 Task: Add a field from the Popular template Effort Level a blank project AutoBoost
Action: Mouse moved to (87, 283)
Screenshot: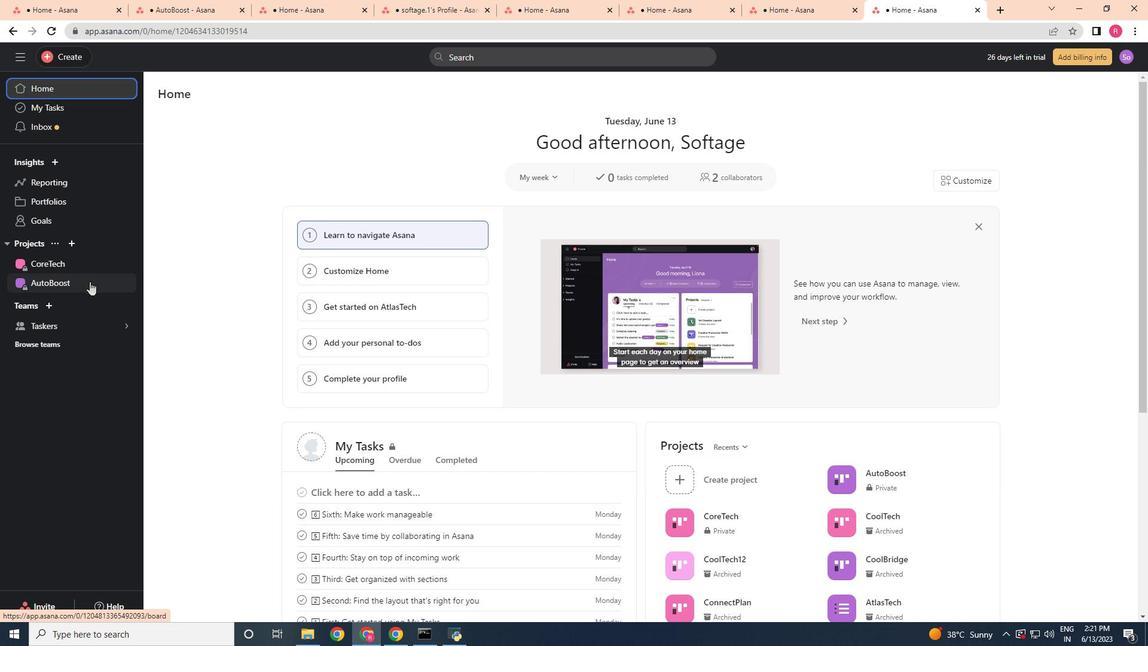 
Action: Mouse pressed left at (87, 283)
Screenshot: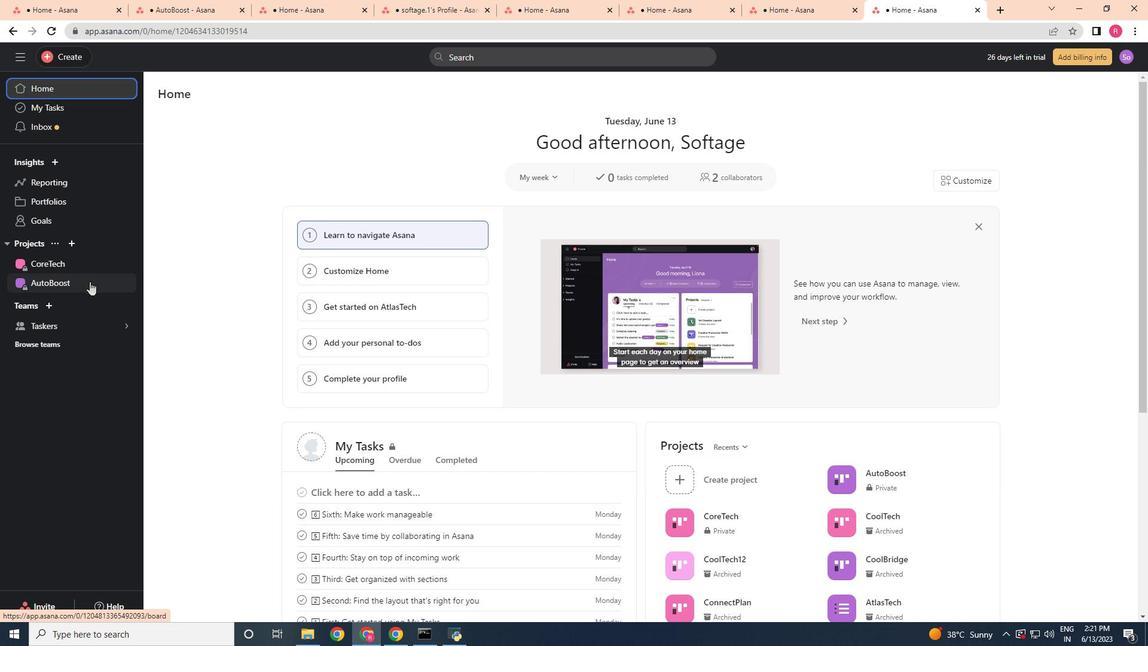 
Action: Mouse moved to (215, 119)
Screenshot: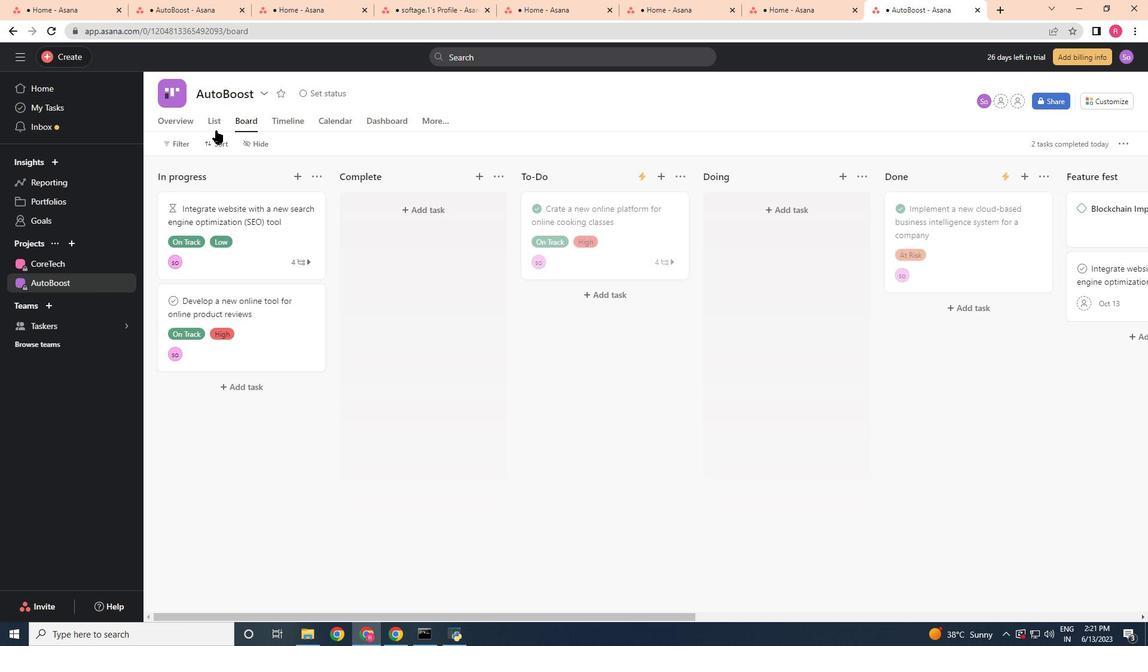
Action: Mouse pressed left at (215, 119)
Screenshot: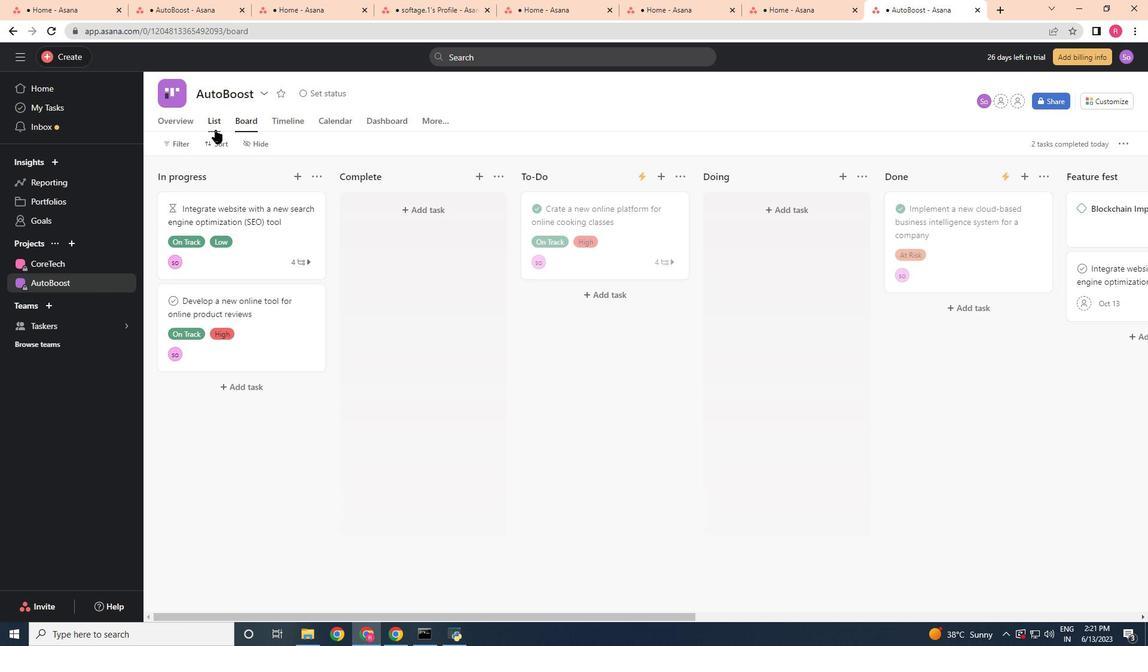 
Action: Mouse moved to (817, 172)
Screenshot: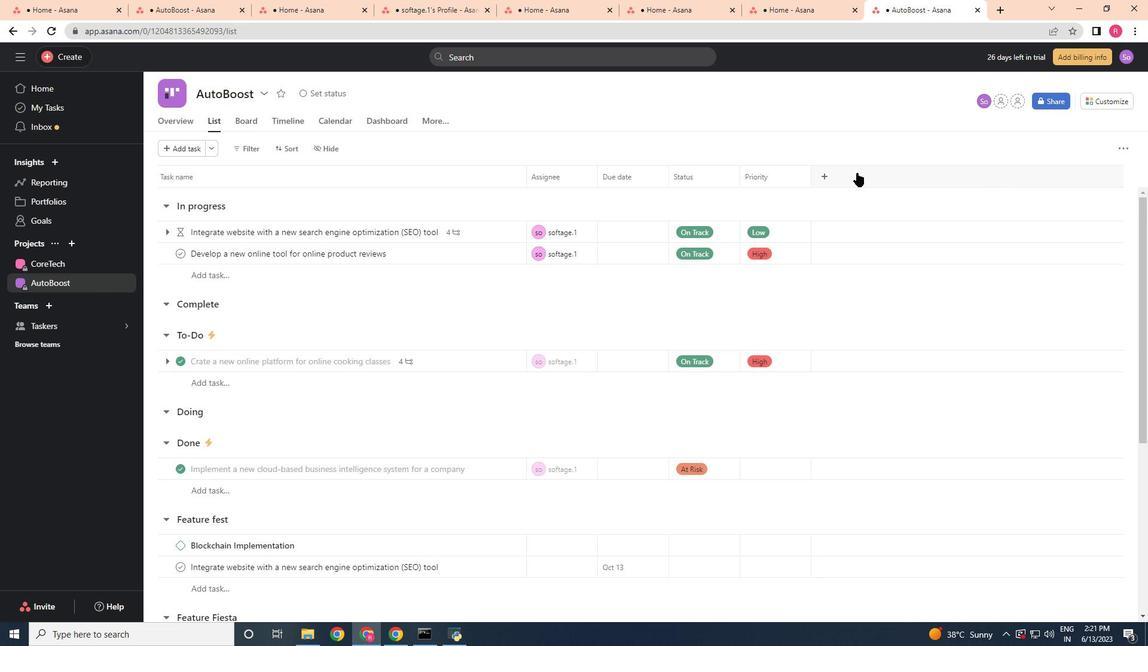 
Action: Mouse pressed left at (817, 172)
Screenshot: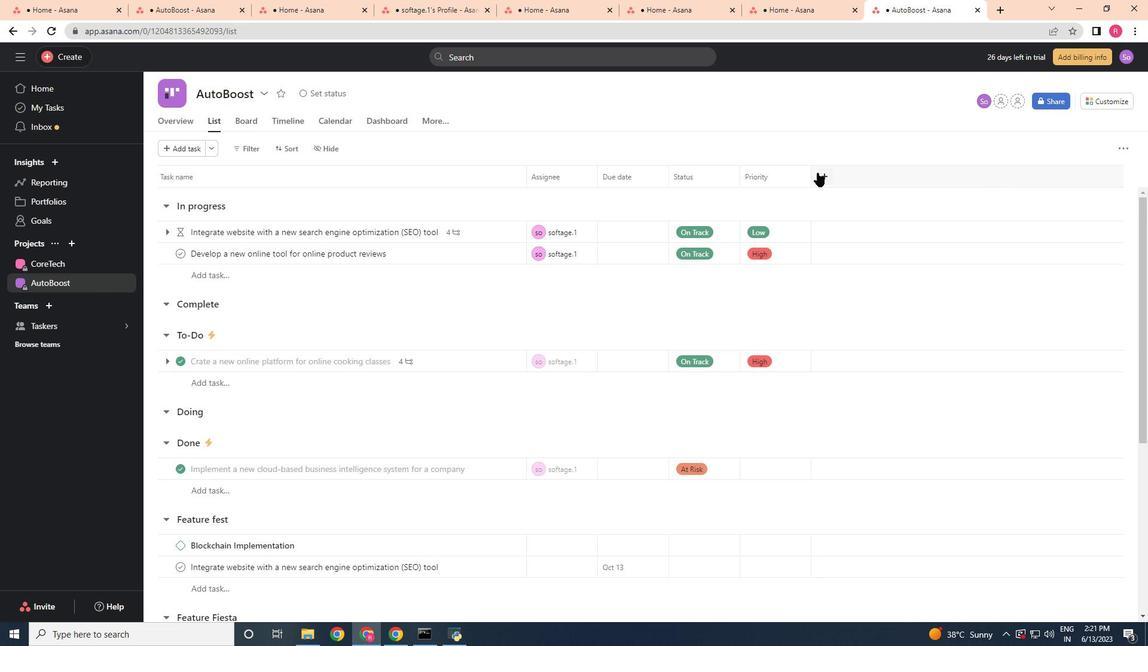 
Action: Mouse moved to (840, 241)
Screenshot: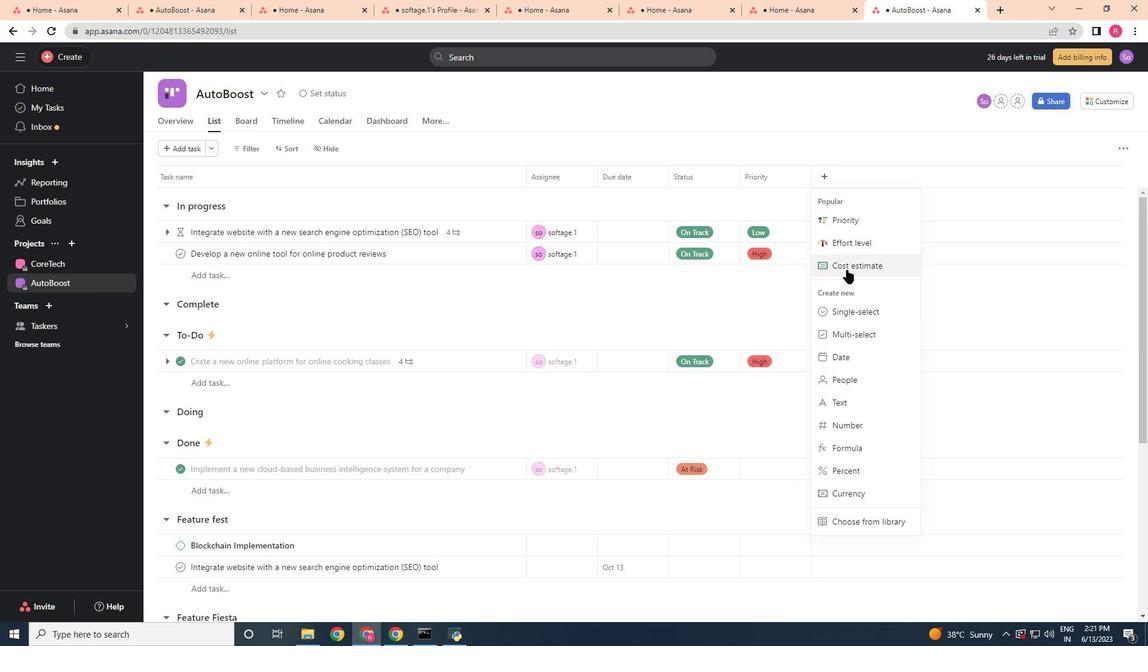 
Action: Mouse pressed left at (840, 241)
Screenshot: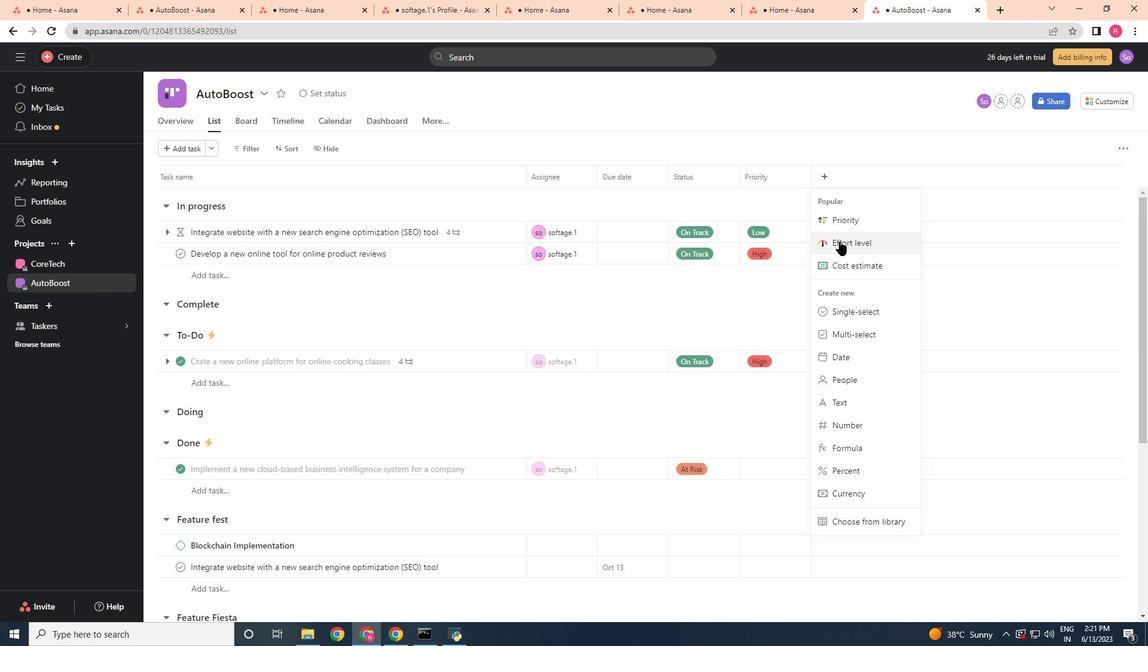 
Action: Mouse moved to (698, 427)
Screenshot: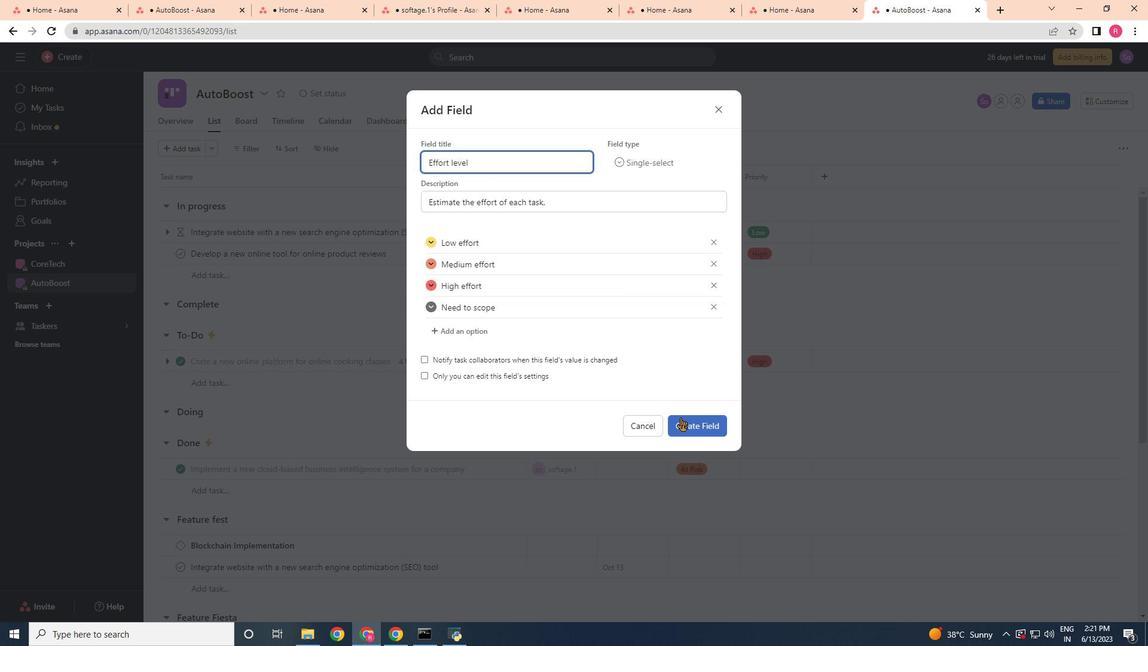
Action: Mouse pressed left at (698, 427)
Screenshot: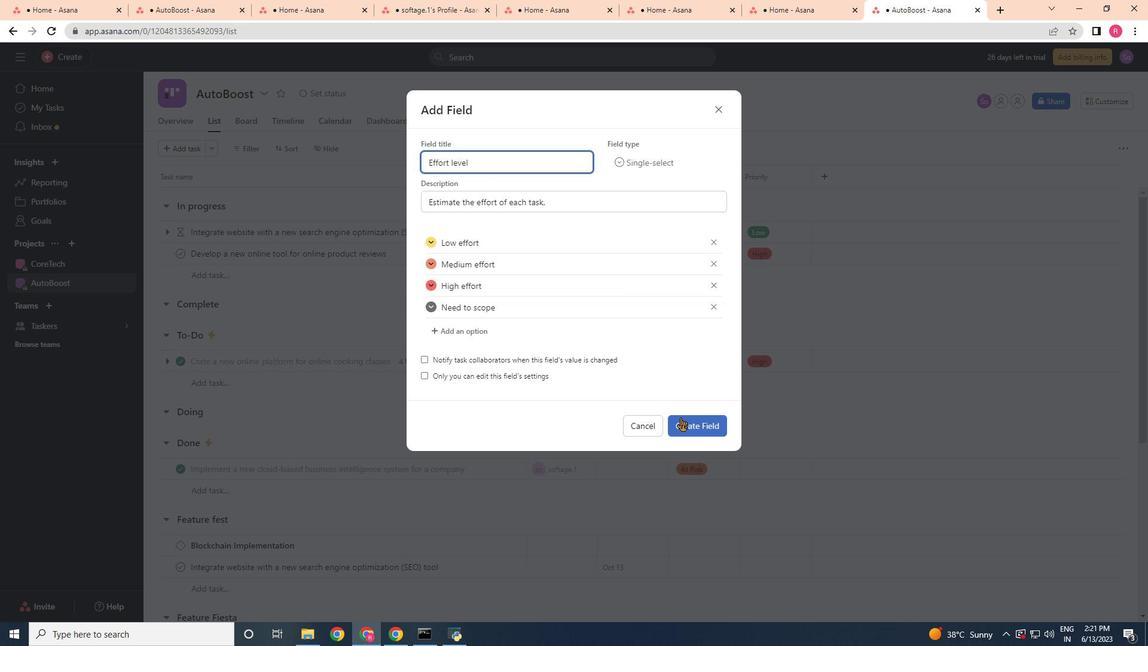 
Action: Mouse moved to (698, 428)
Screenshot: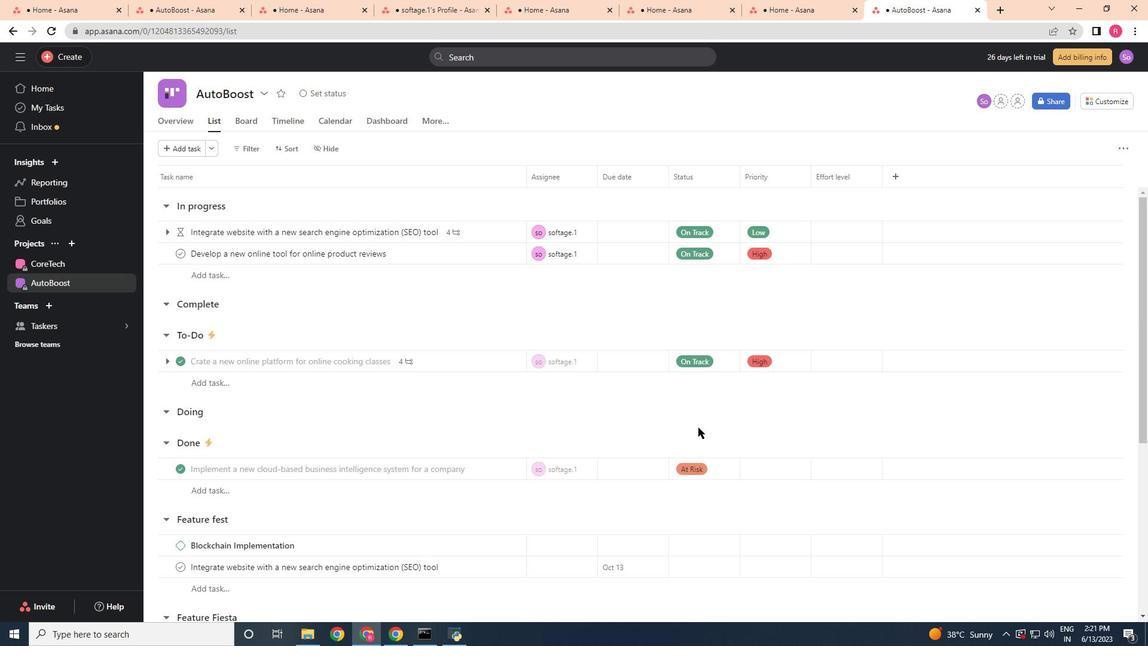 
